 Task: Make in the project VortexTech a sprint 'Road to Launch'.
Action: Mouse moved to (977, 213)
Screenshot: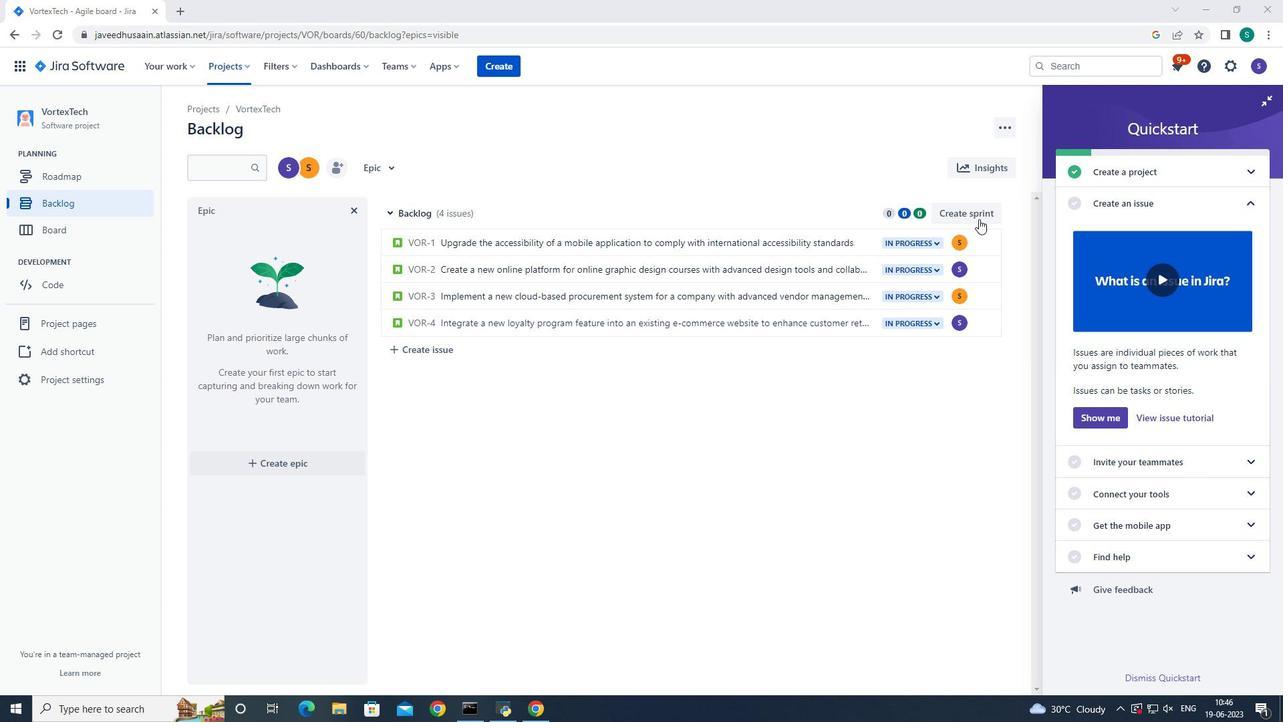 
Action: Mouse pressed left at (977, 213)
Screenshot: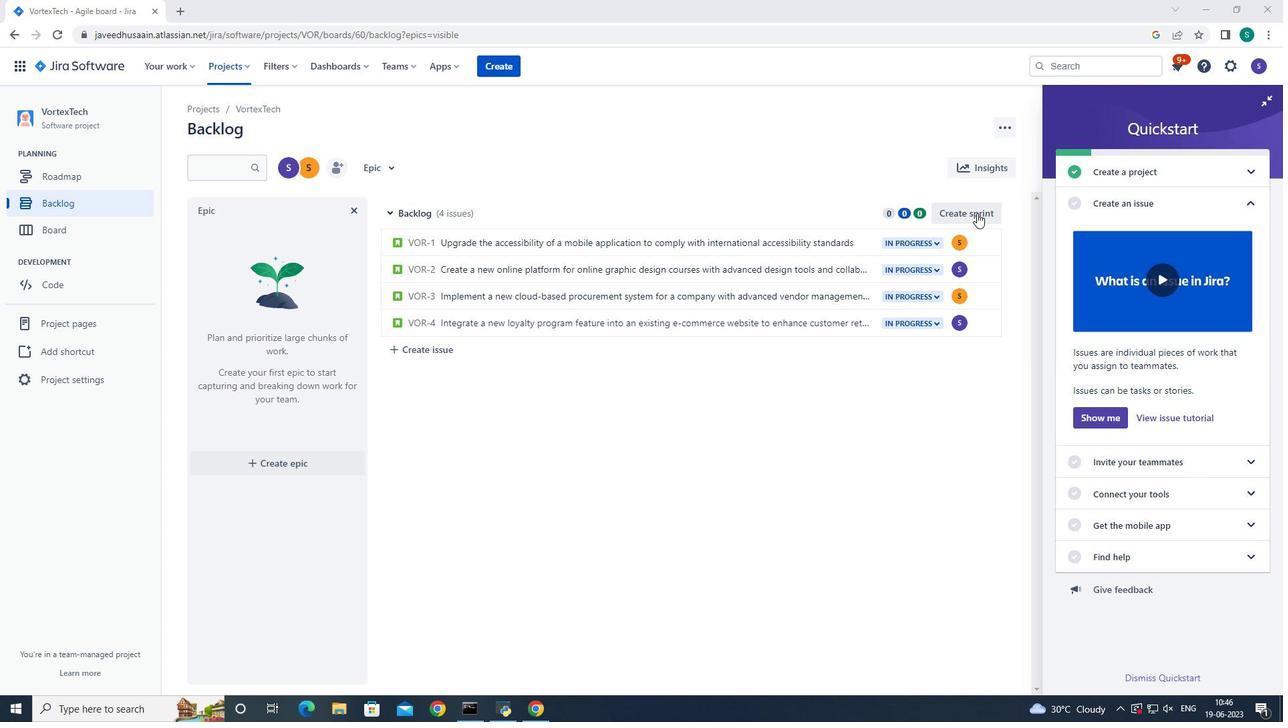 
Action: Mouse moved to (456, 211)
Screenshot: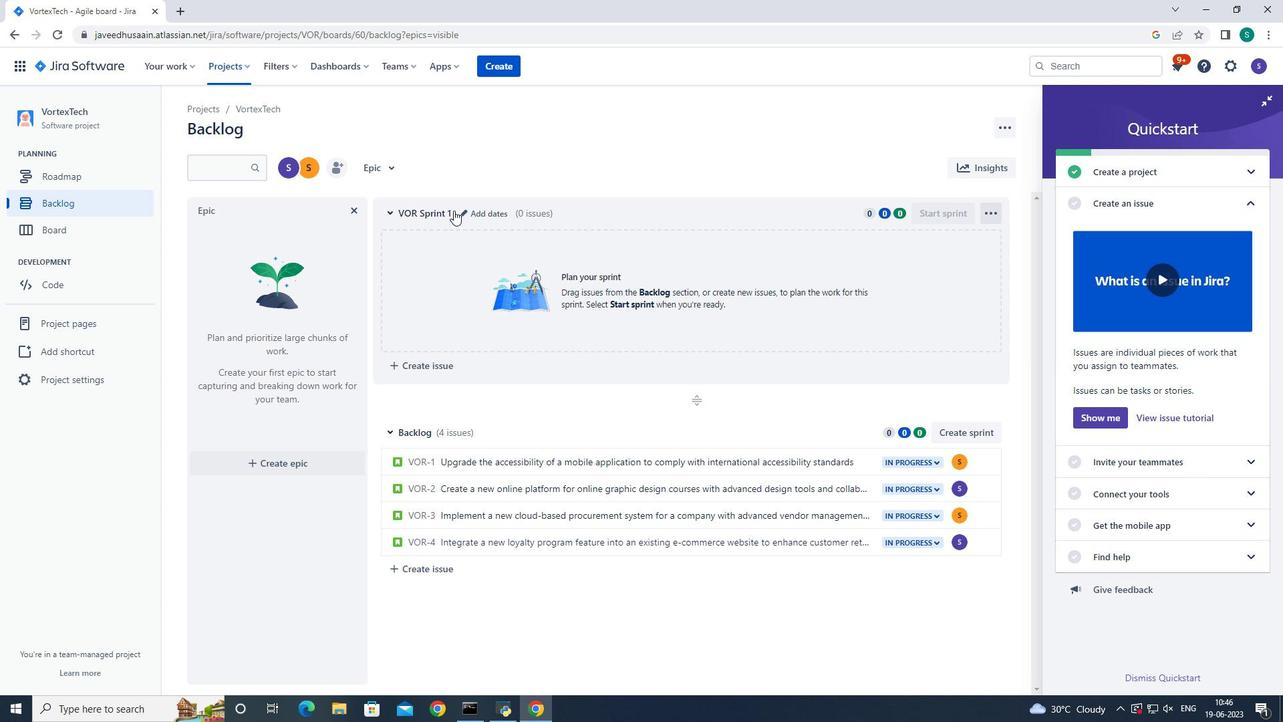
Action: Mouse pressed left at (456, 211)
Screenshot: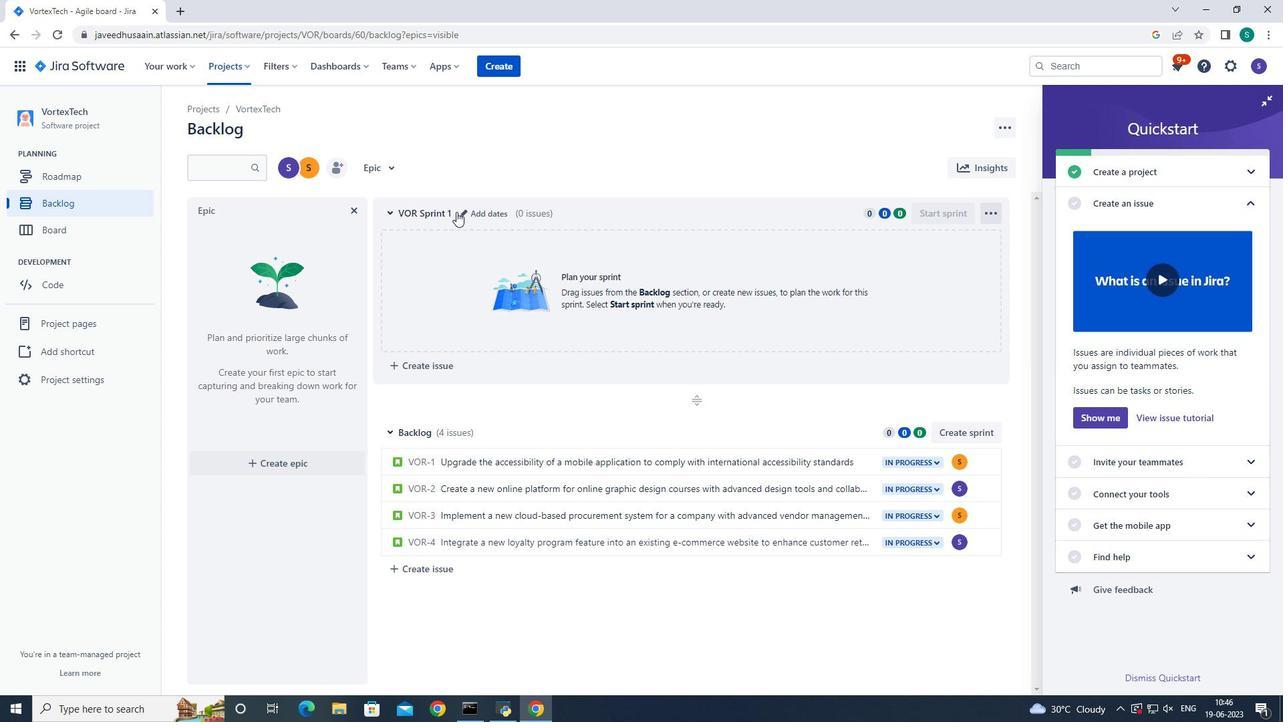 
Action: Mouse moved to (538, 163)
Screenshot: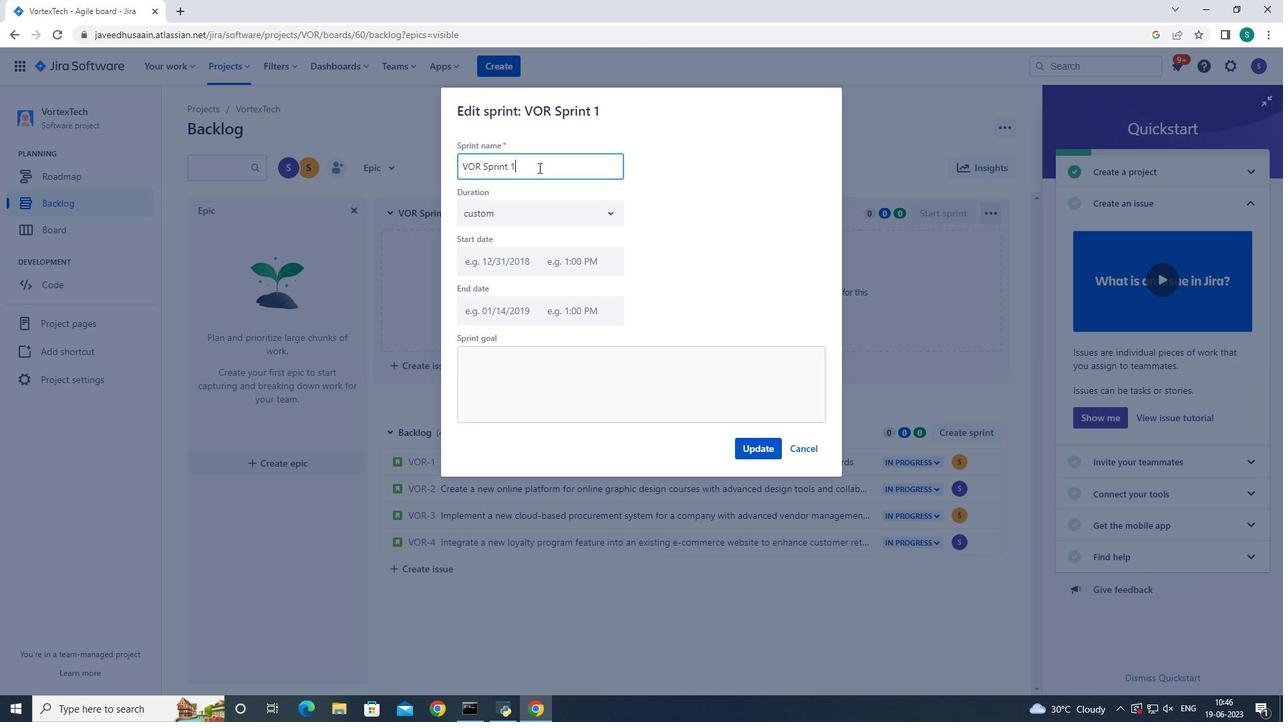 
Action: Mouse pressed left at (538, 163)
Screenshot: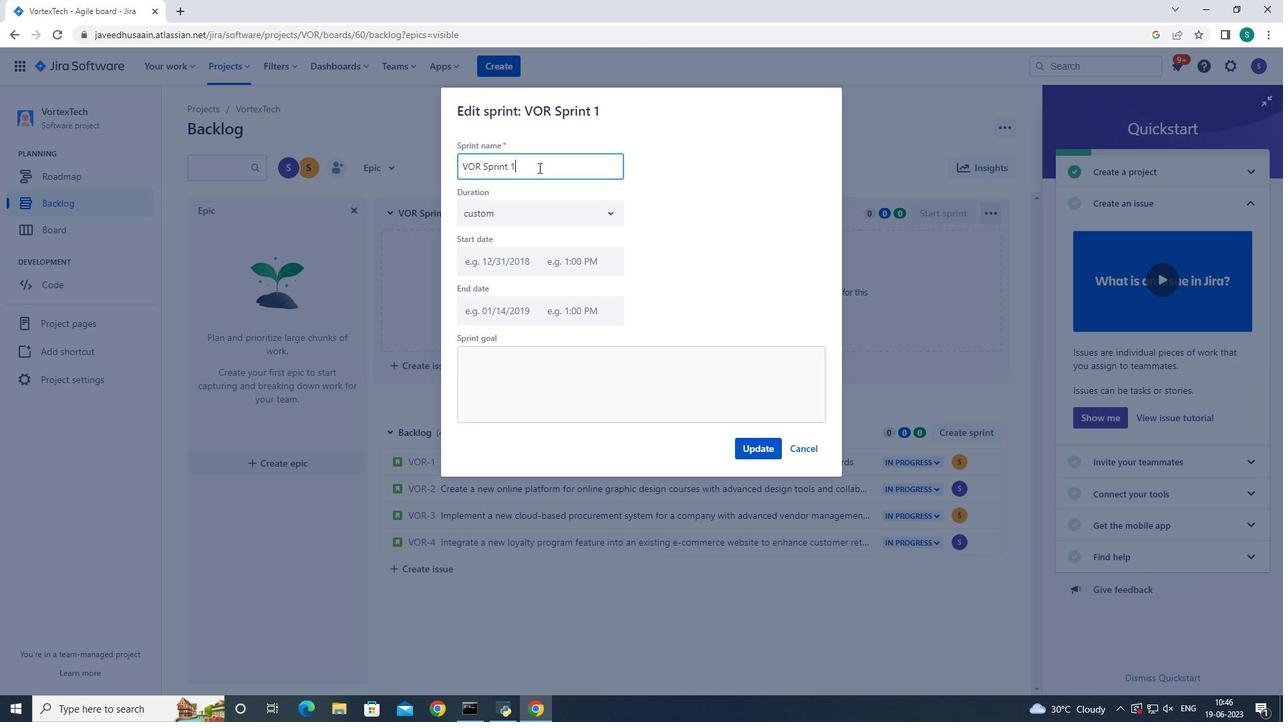 
Action: Key pressed <Key.backspace><Key.backspace><Key.backspace><Key.backspace><Key.backspace><Key.backspace><Key.backspace><Key.backspace><Key.backspace><Key.backspace><Key.backspace><Key.backspace><Key.backspace><Key.backspace><Key.backspace><Key.backspace><Key.backspace><Key.backspace><Key.backspace><Key.backspace><Key.backspace><Key.backspace><Key.backspace><Key.backspace><Key.shift>Road<Key.space>to<Key.space><Key.shift>Launch
Screenshot: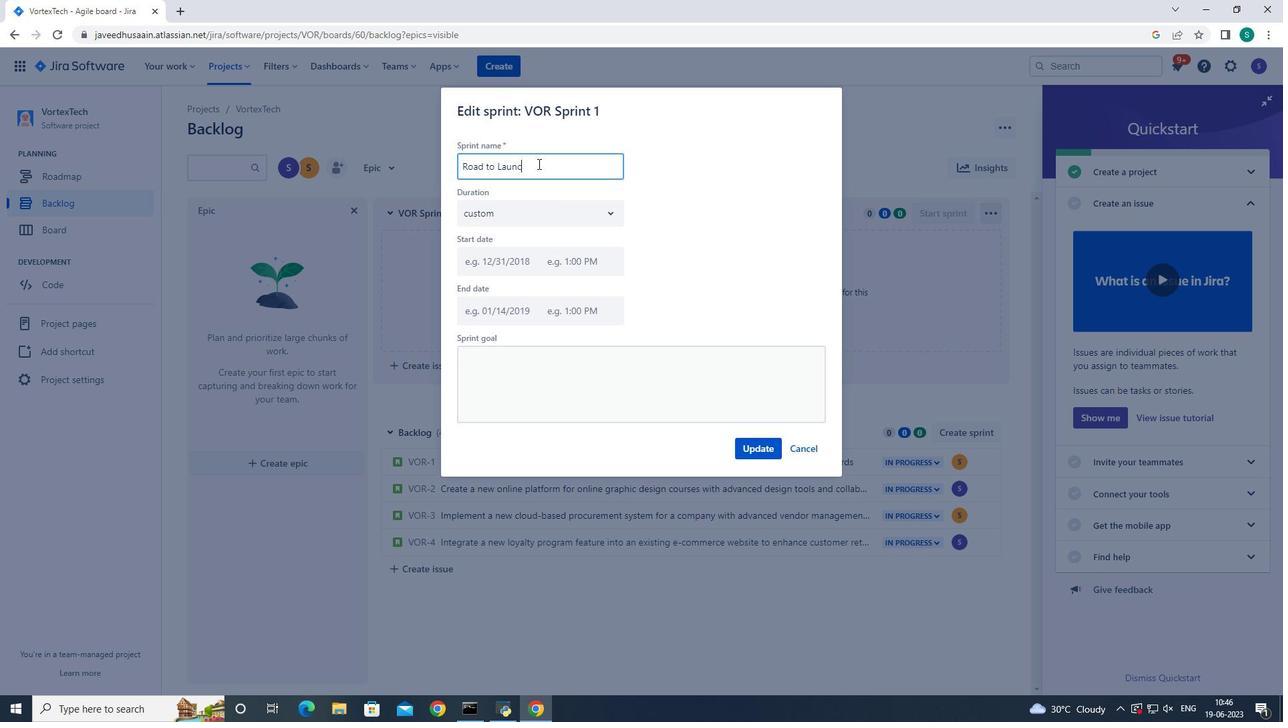 
Action: Mouse moved to (758, 452)
Screenshot: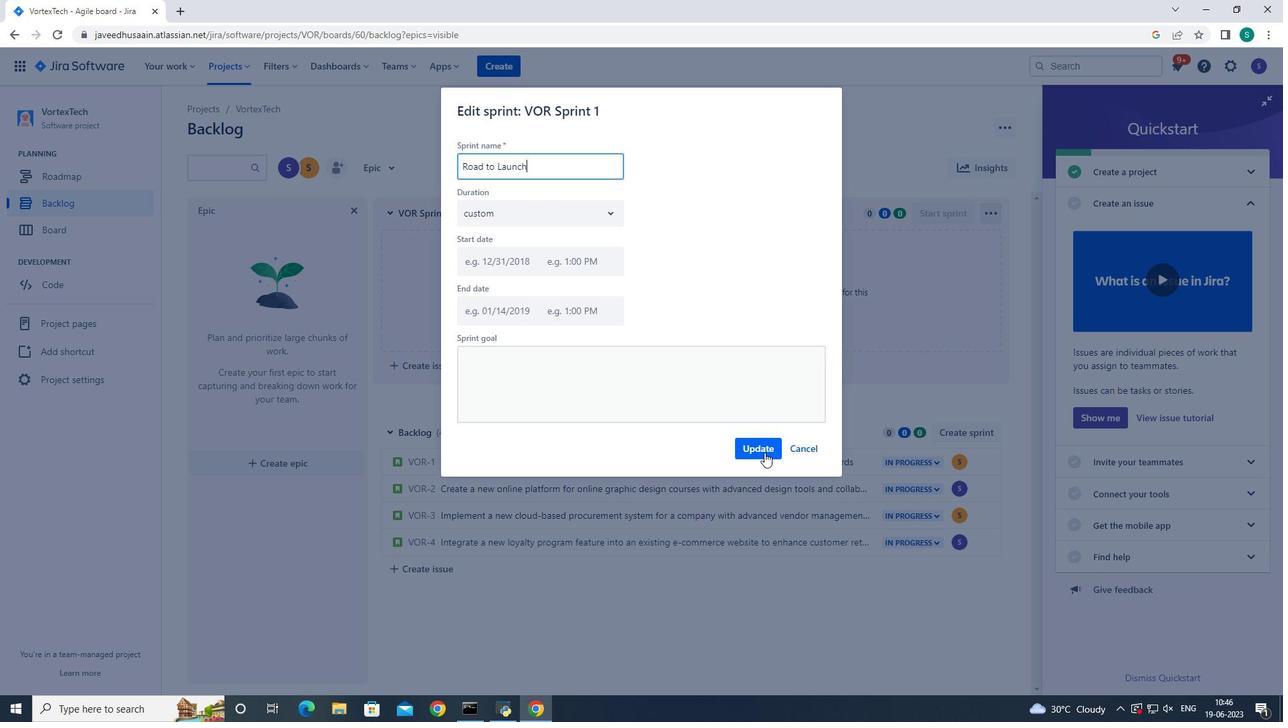 
Action: Mouse pressed left at (758, 452)
Screenshot: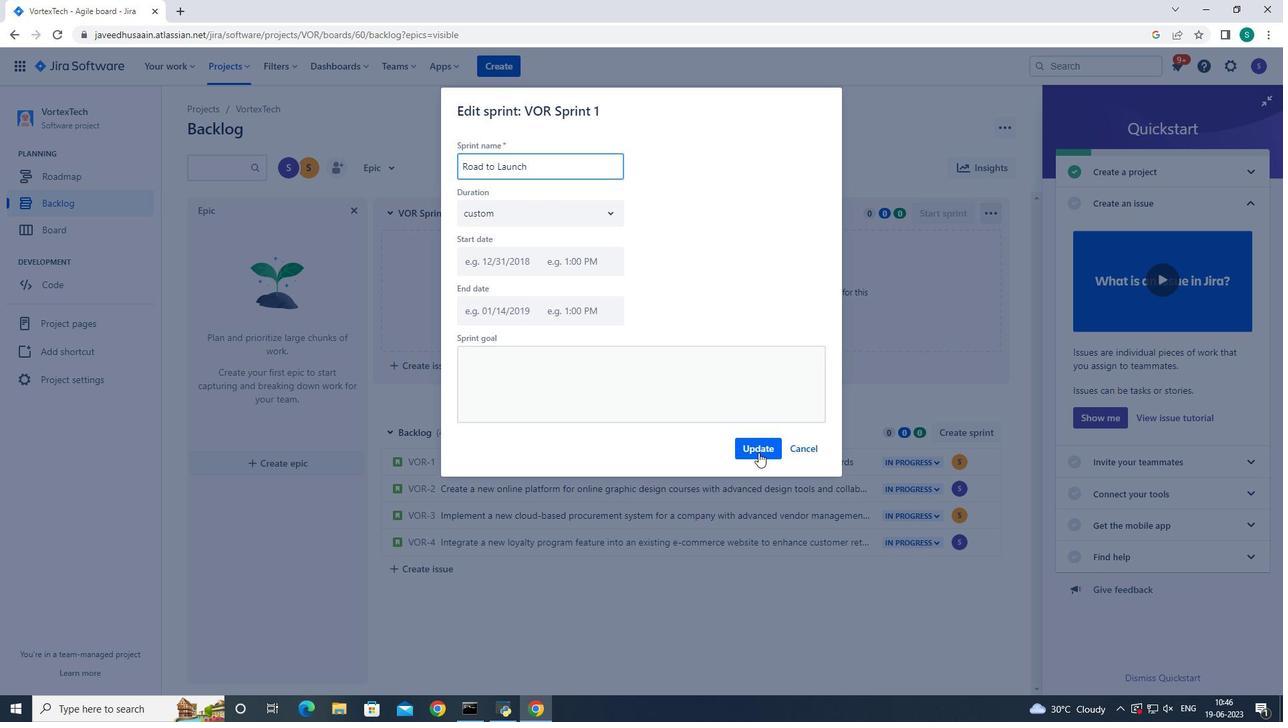 
